 Task: Create an event for the digital art and design workshop.
Action: Mouse moved to (83, 97)
Screenshot: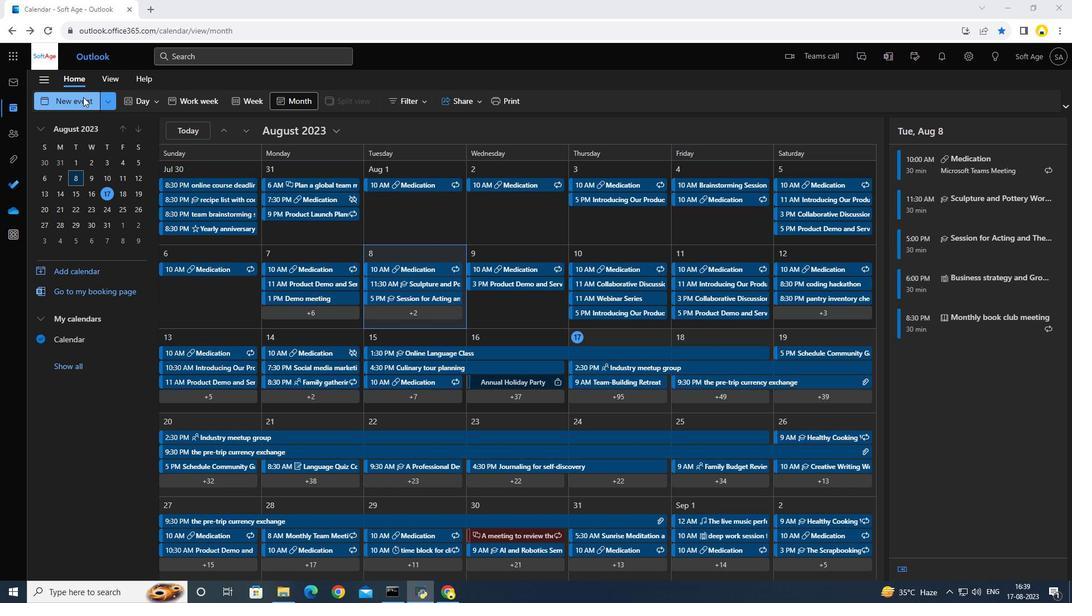 
Action: Mouse pressed left at (83, 97)
Screenshot: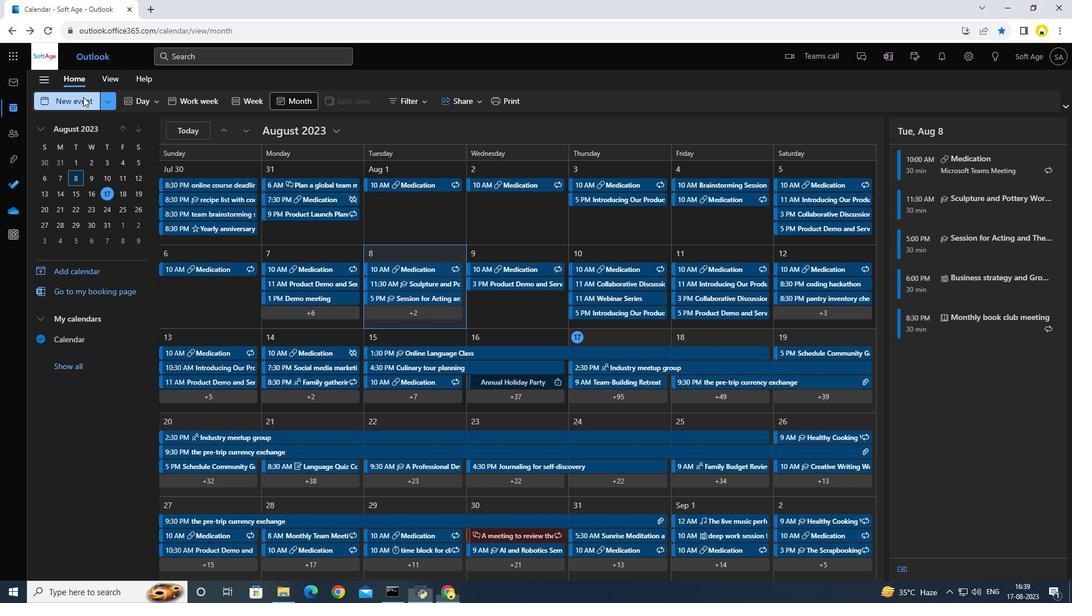 
Action: Mouse moved to (267, 169)
Screenshot: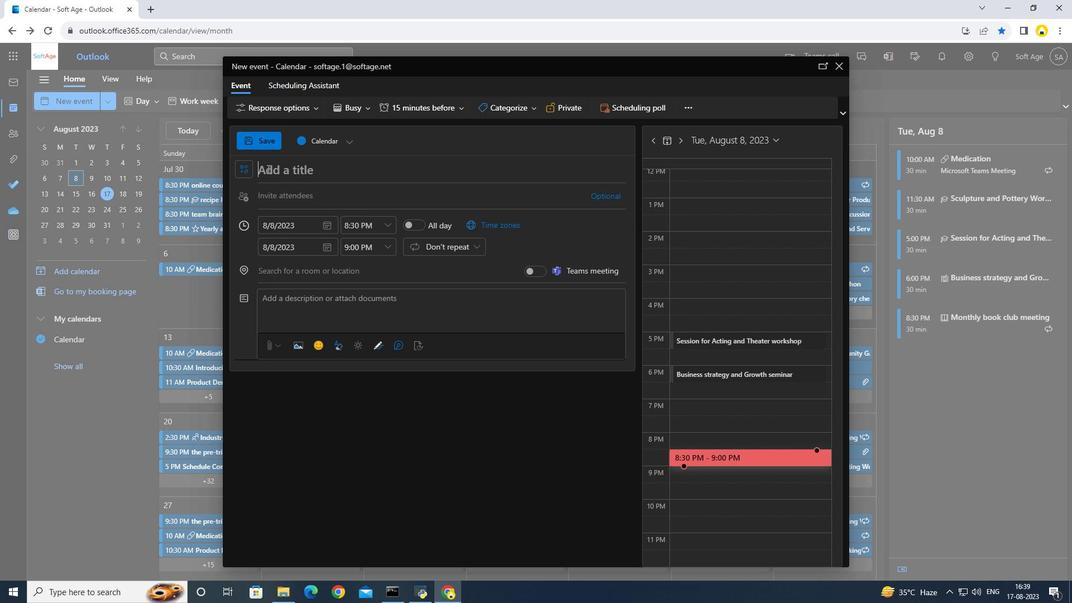 
Action: Key pressed <Key.caps_lock>D<Key.caps_lock>igital<Key.space>s<Key.backspace>art<Key.space>and<Key.space>de
Screenshot: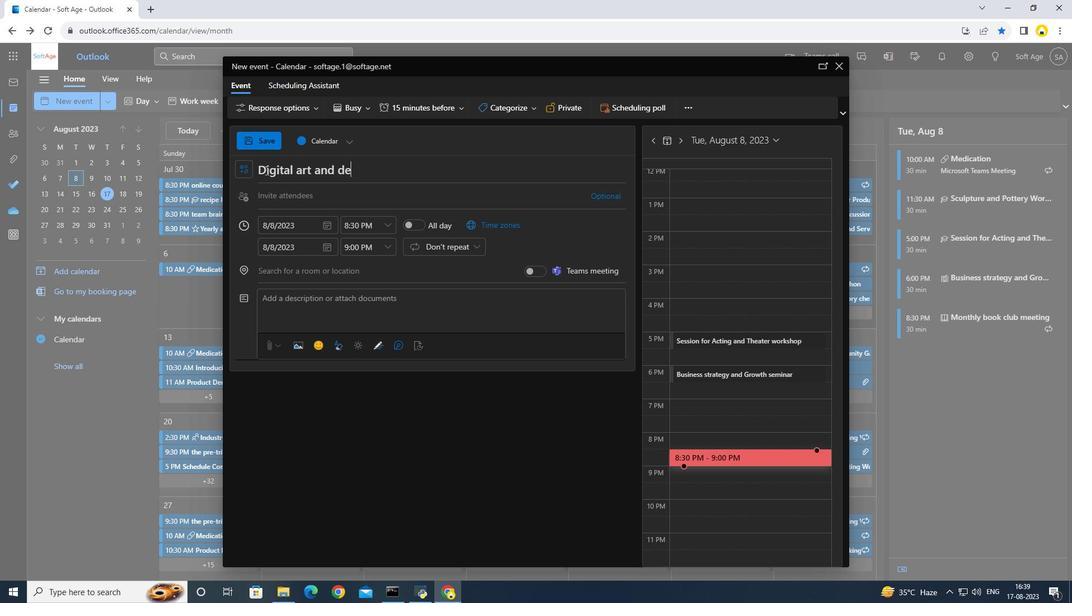 
Action: Mouse moved to (253, 175)
Screenshot: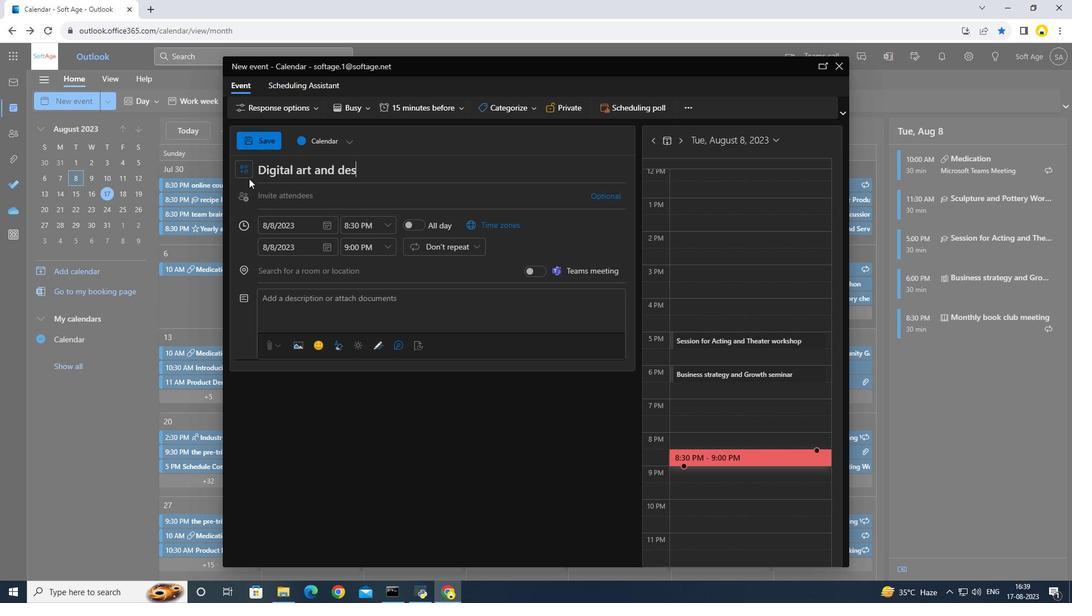 
Action: Key pressed s
Screenshot: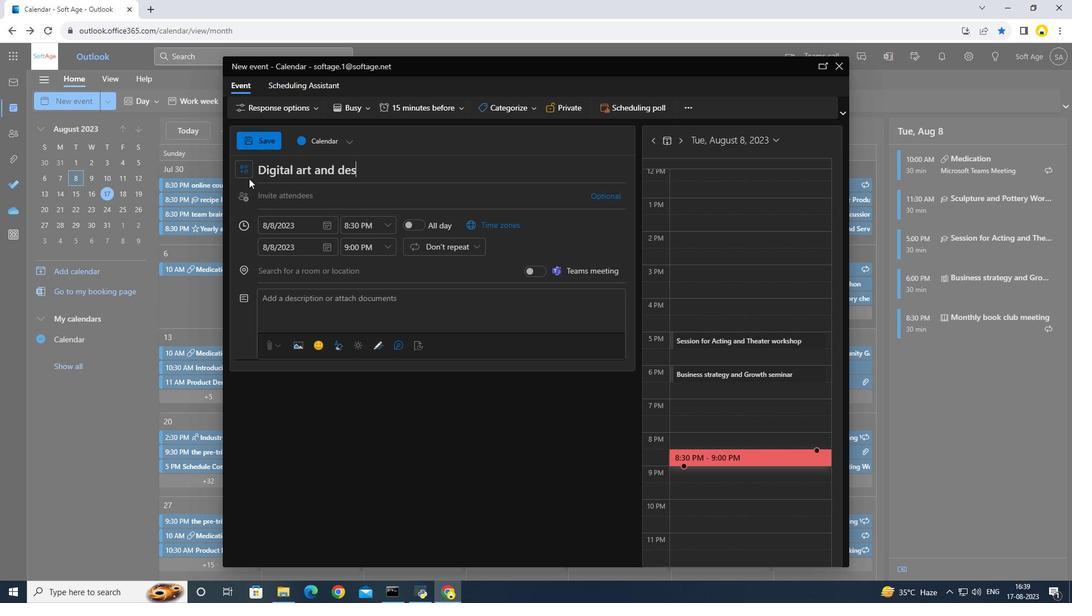 
Action: Mouse moved to (249, 178)
Screenshot: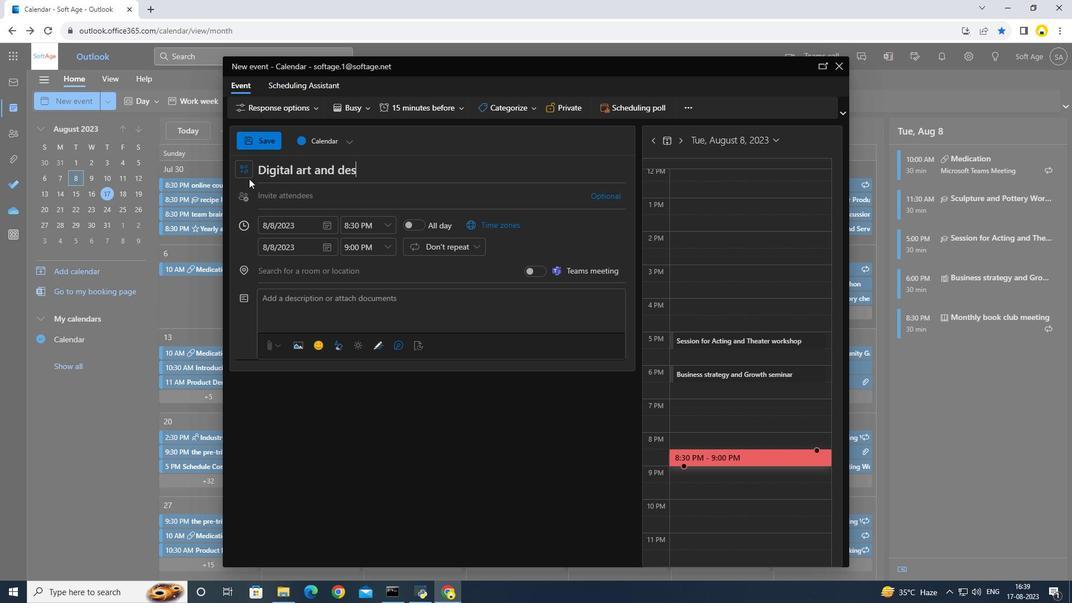 
Action: Key pressed o<Key.backspace>ign<Key.space>workshop
Screenshot: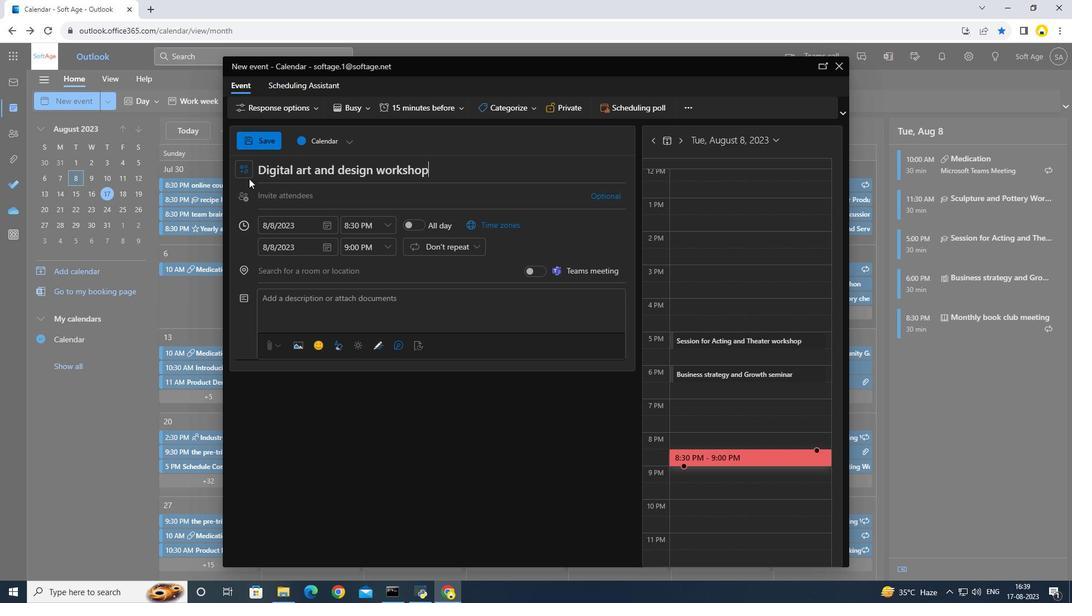 
Action: Mouse moved to (390, 222)
Screenshot: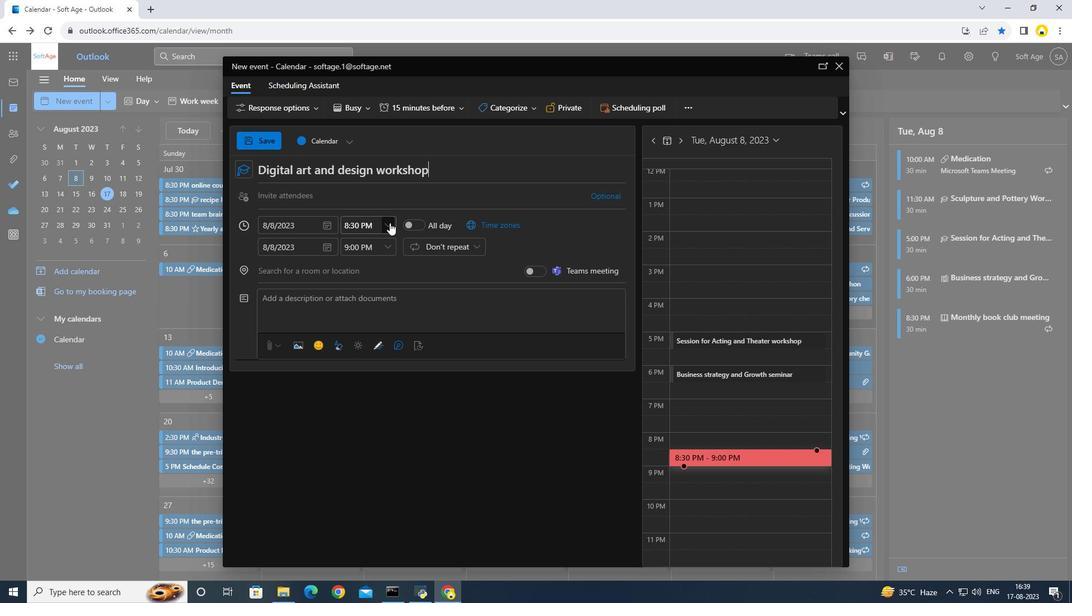 
Action: Mouse pressed left at (390, 222)
Screenshot: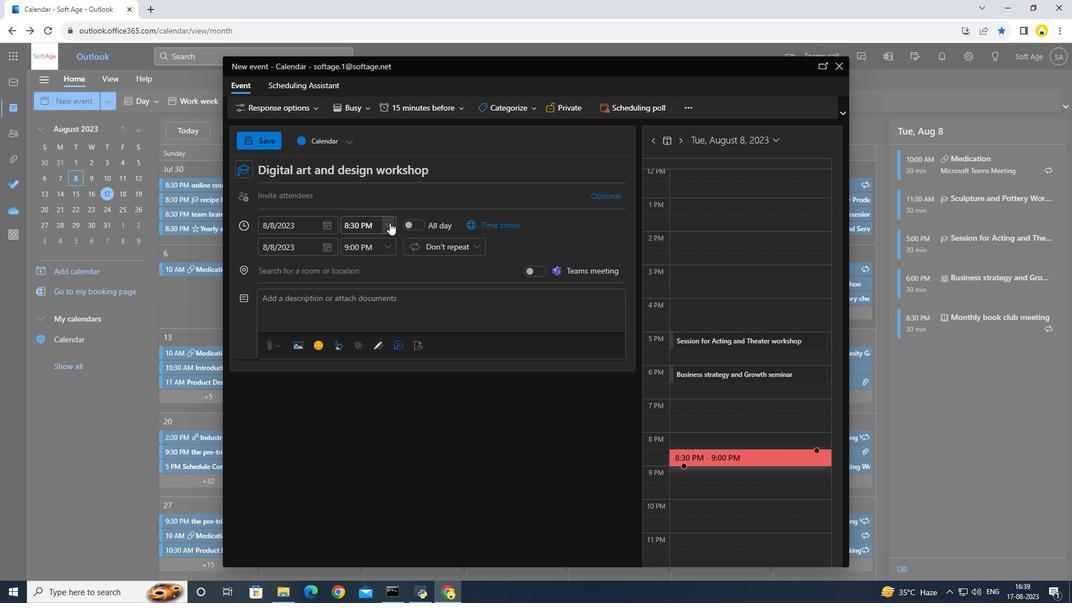
Action: Mouse moved to (372, 268)
Screenshot: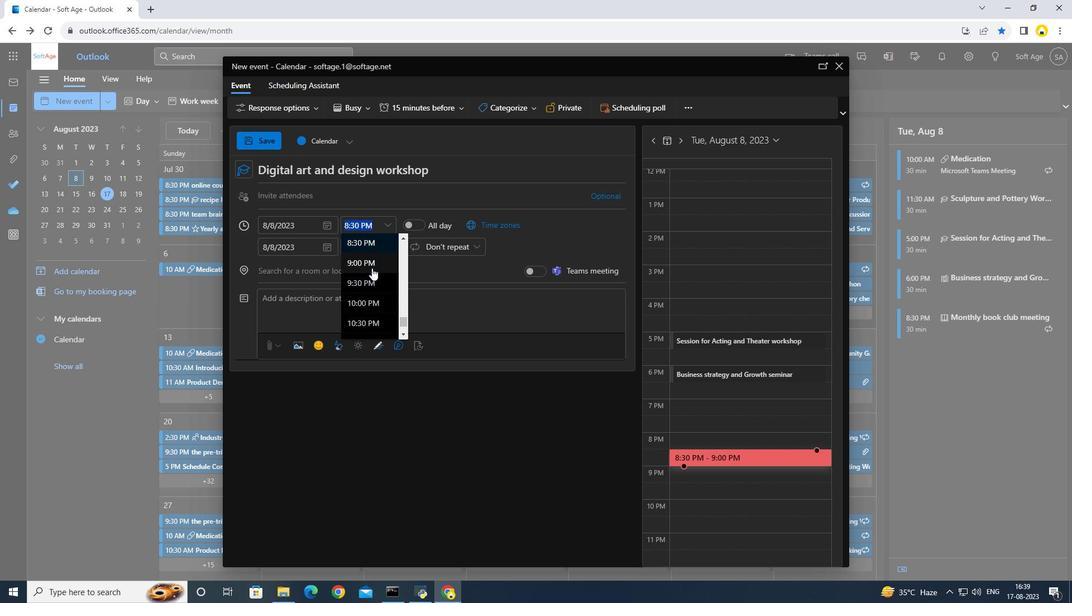 
Action: Mouse scrolled (372, 268) with delta (0, 0)
Screenshot: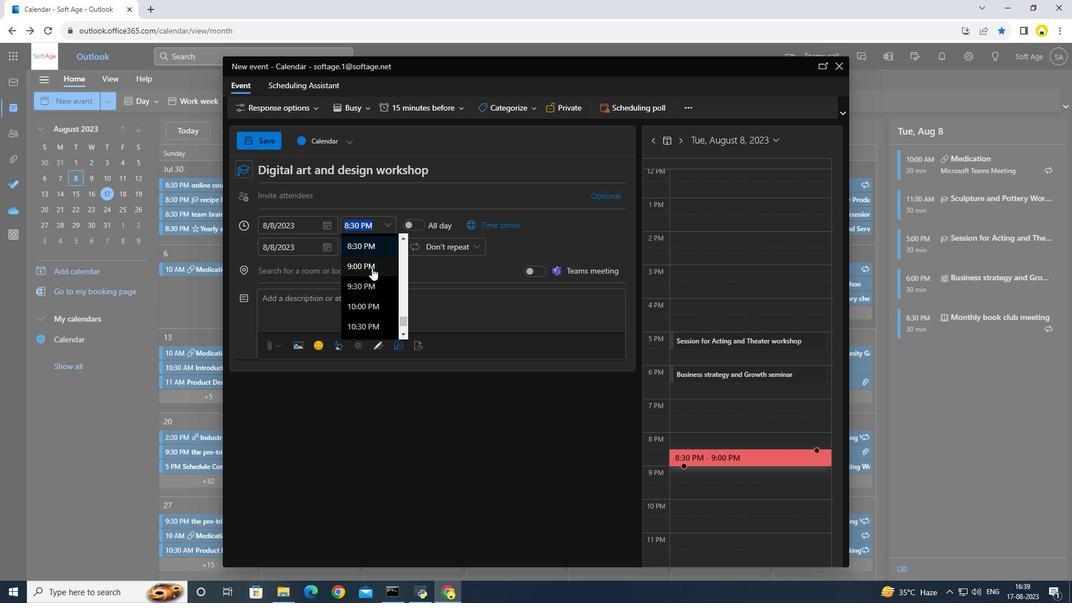 
Action: Mouse scrolled (372, 268) with delta (0, 0)
Screenshot: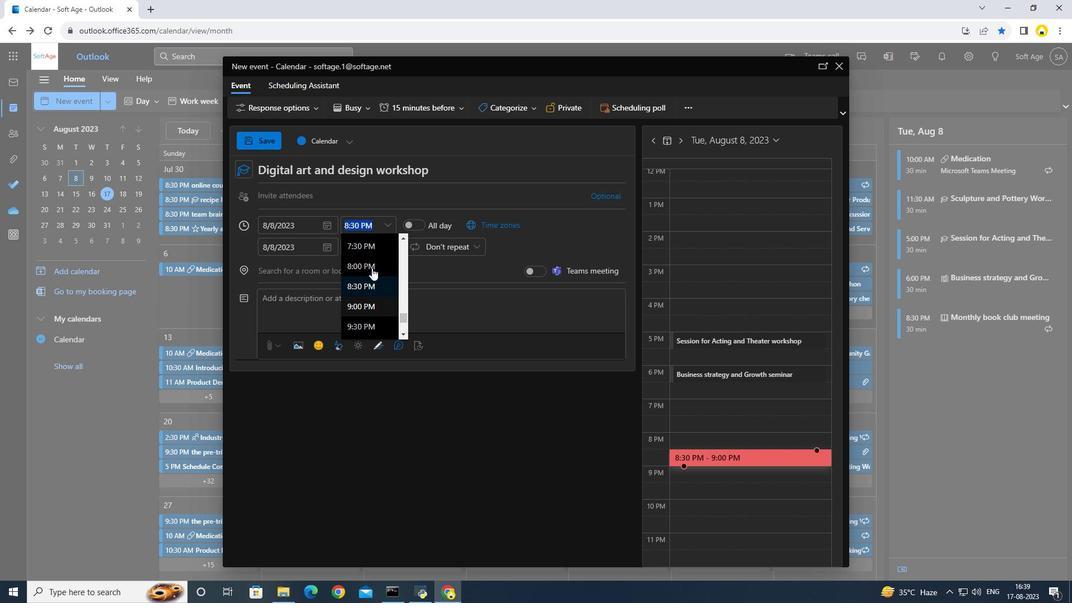 
Action: Mouse scrolled (372, 267) with delta (0, 0)
Screenshot: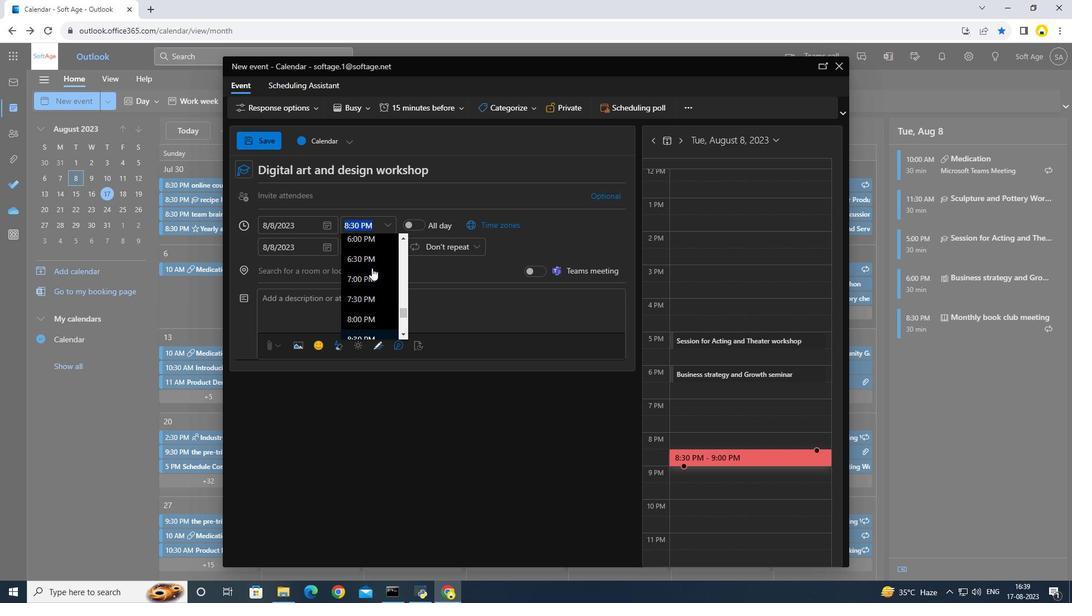 
Action: Mouse scrolled (372, 267) with delta (0, 0)
Screenshot: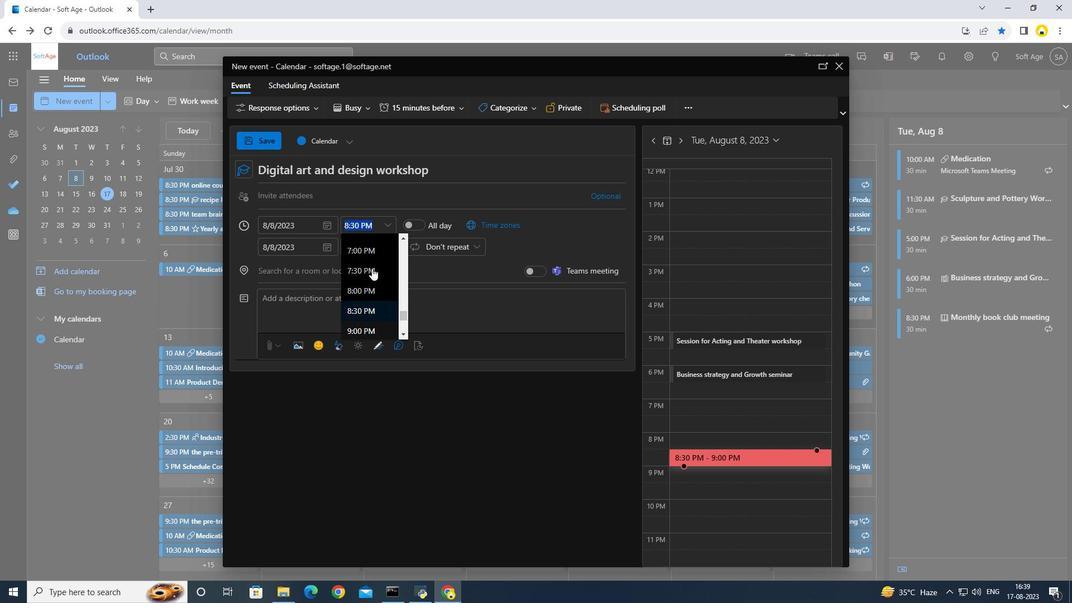 
Action: Mouse moved to (368, 282)
Screenshot: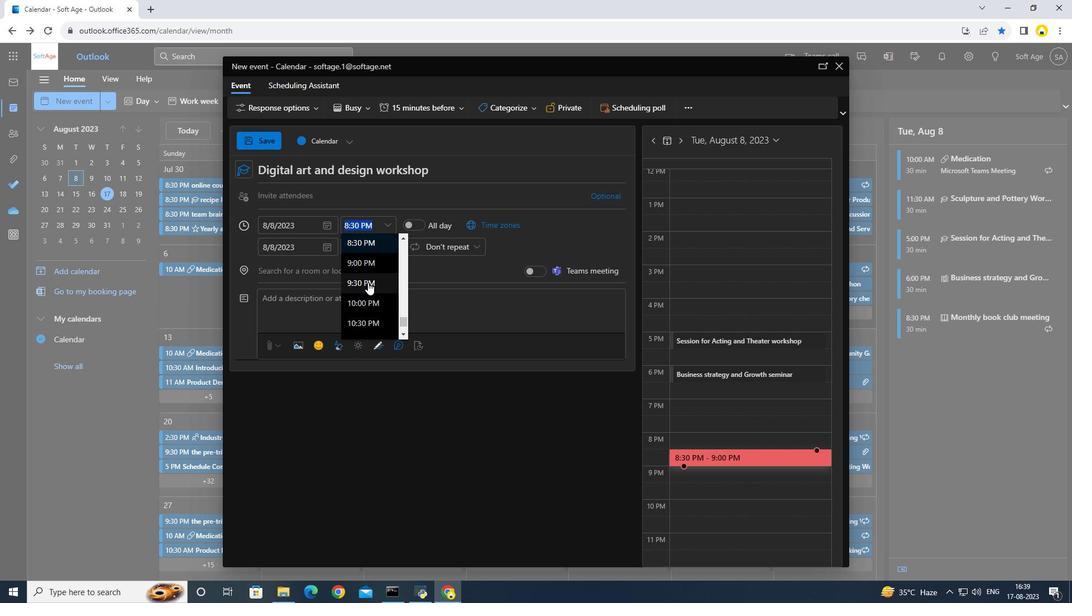 
Action: Mouse pressed left at (368, 282)
Screenshot: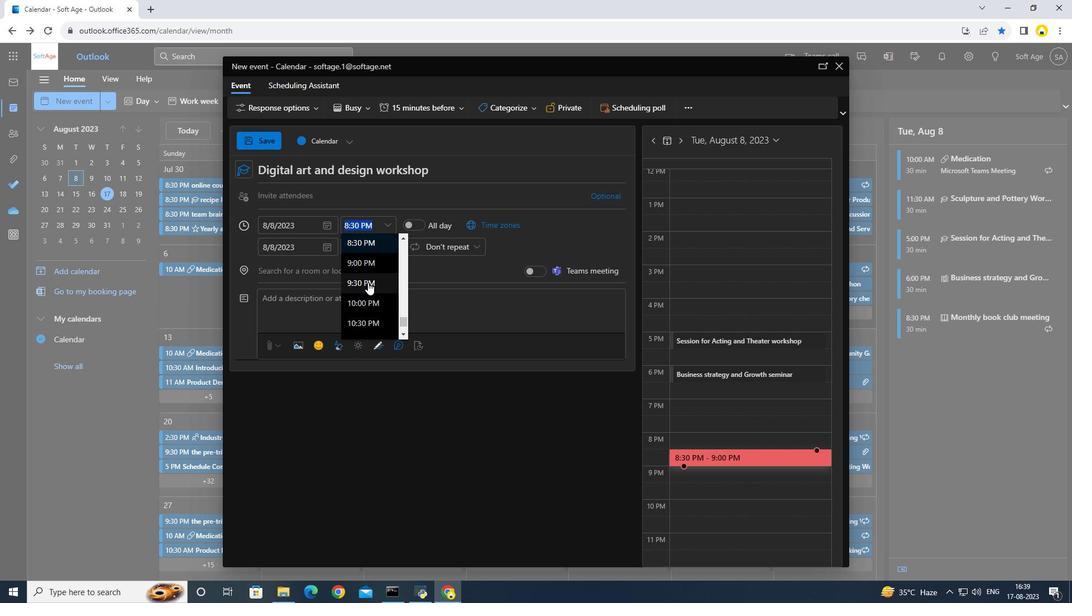 
Action: Mouse moved to (392, 230)
Screenshot: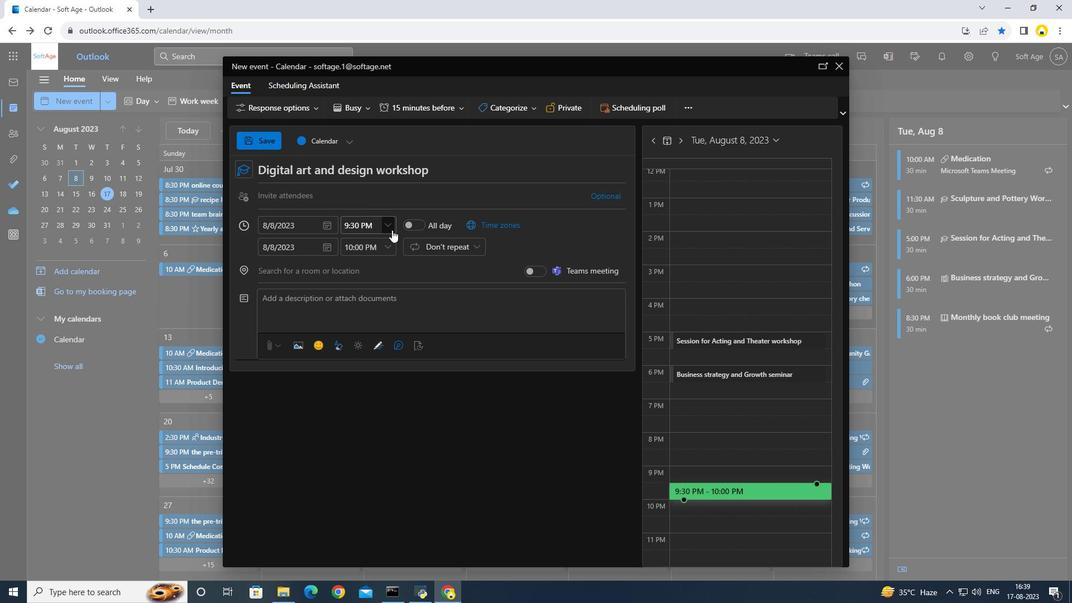 
Action: Mouse pressed left at (392, 230)
Screenshot: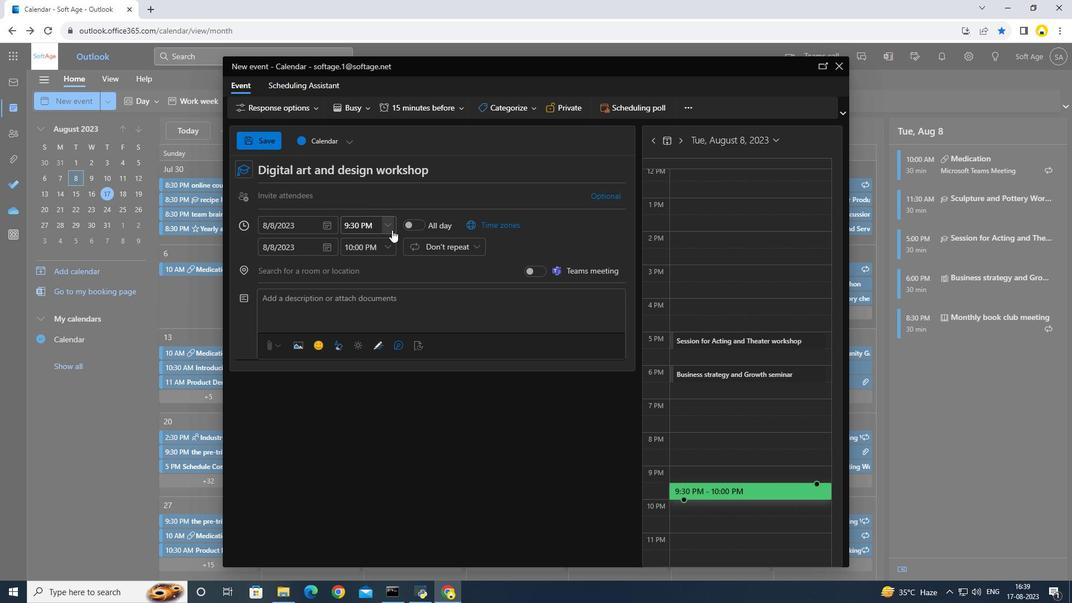 
Action: Mouse moved to (376, 241)
Screenshot: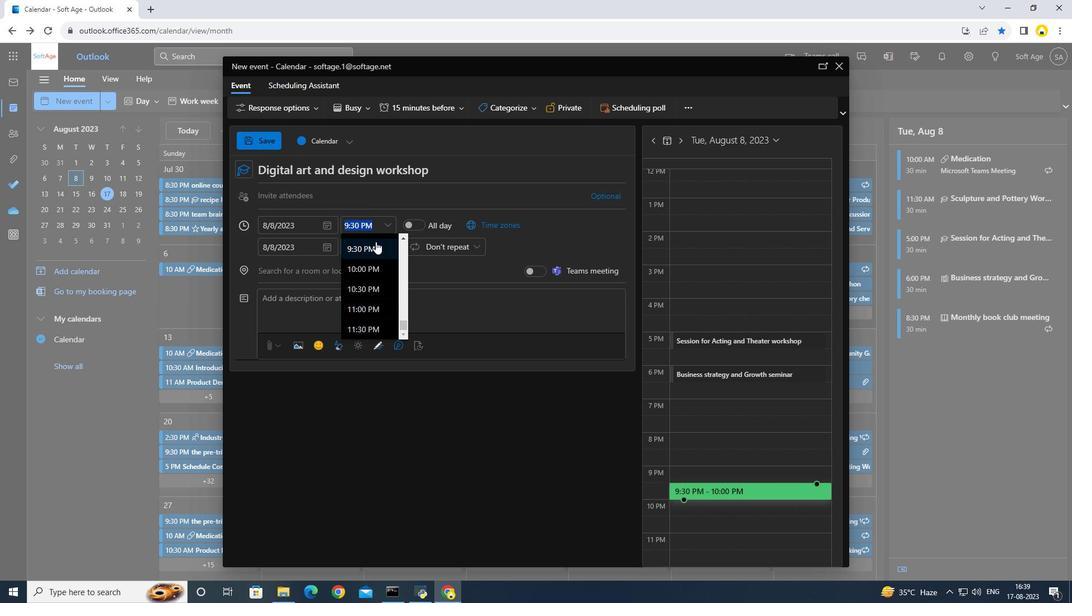 
Action: Mouse scrolled (376, 242) with delta (0, 0)
Screenshot: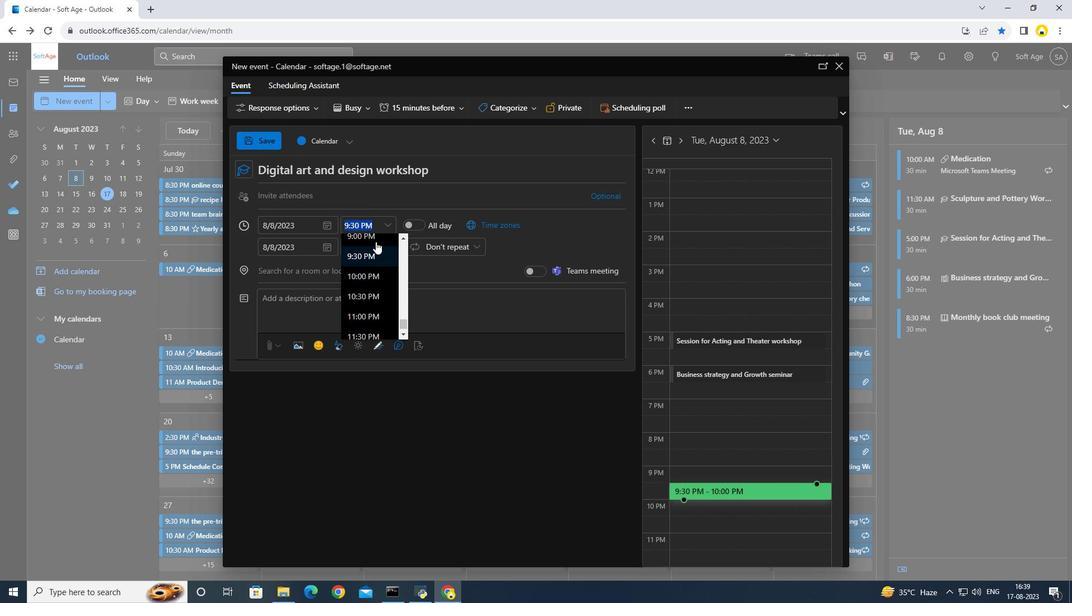 
Action: Mouse scrolled (376, 242) with delta (0, 0)
Screenshot: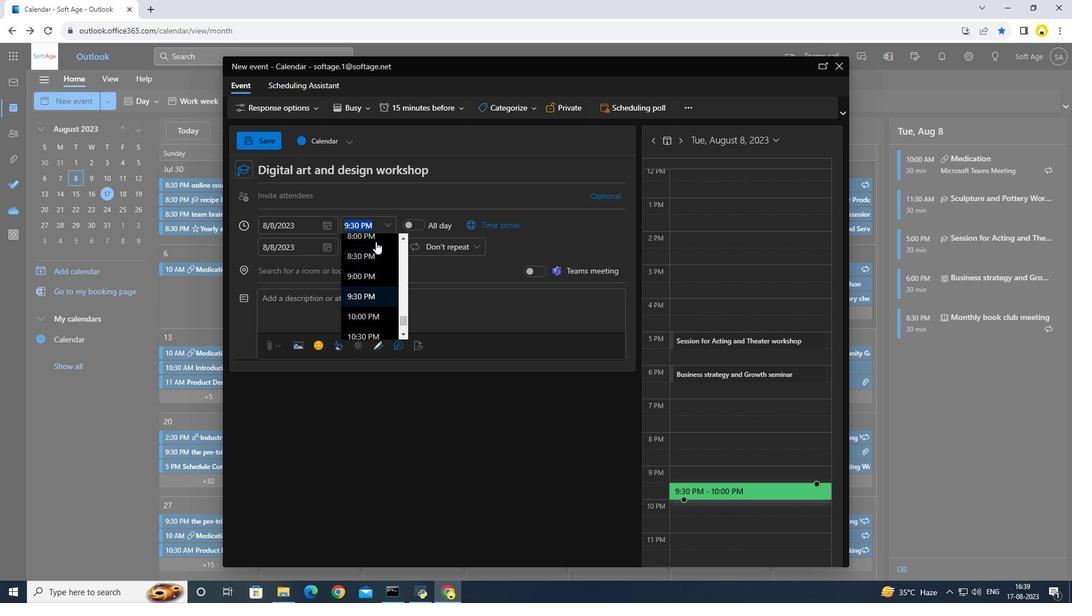 
Action: Mouse scrolled (376, 242) with delta (0, 0)
Screenshot: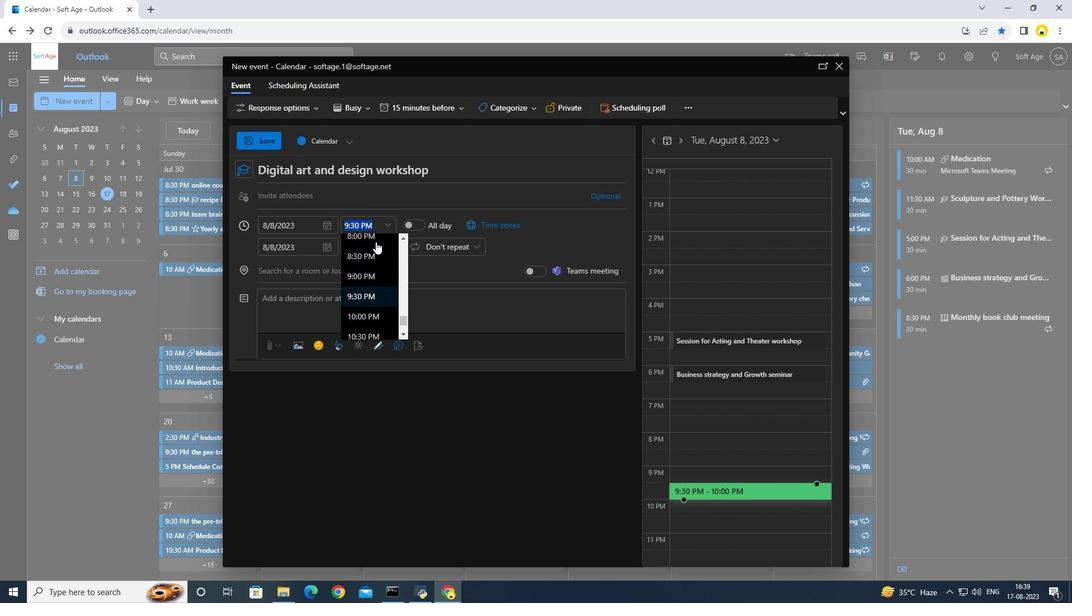 
Action: Mouse scrolled (376, 242) with delta (0, 0)
Screenshot: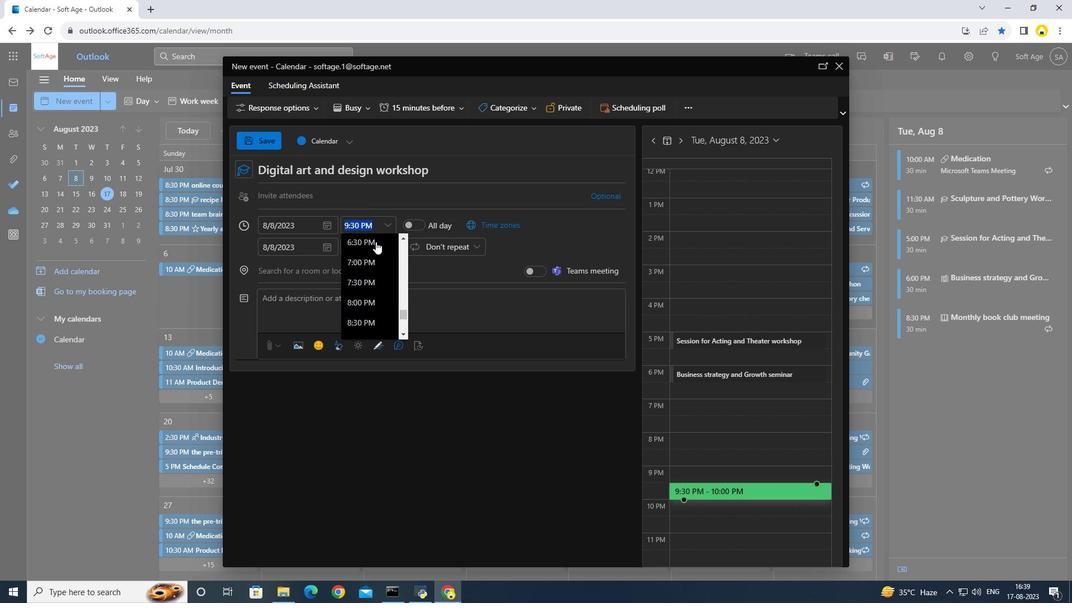 
Action: Mouse moved to (358, 251)
Screenshot: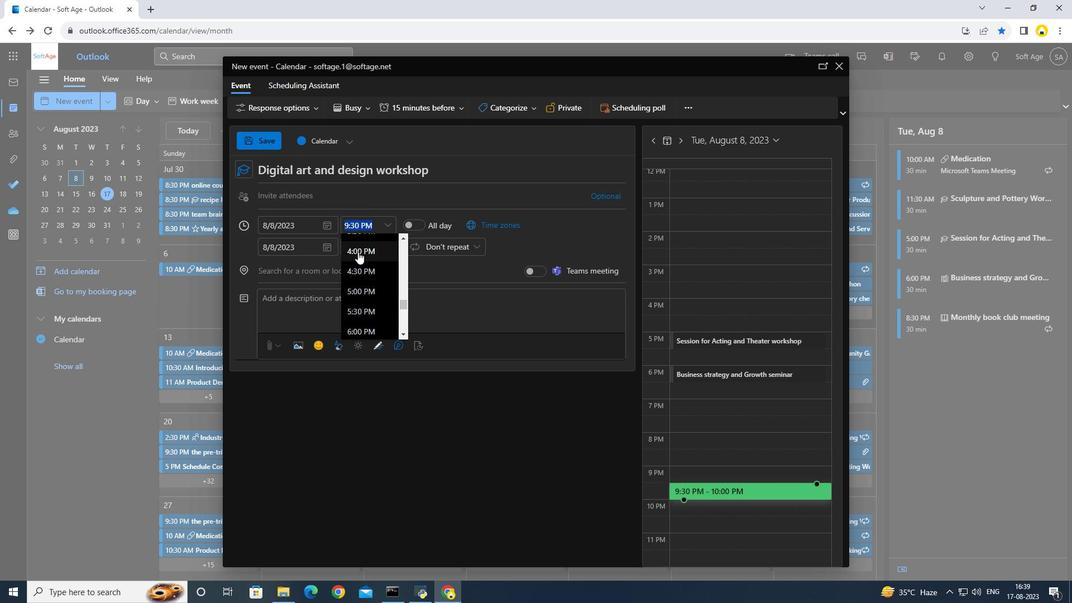 
Action: Mouse pressed left at (358, 251)
Screenshot: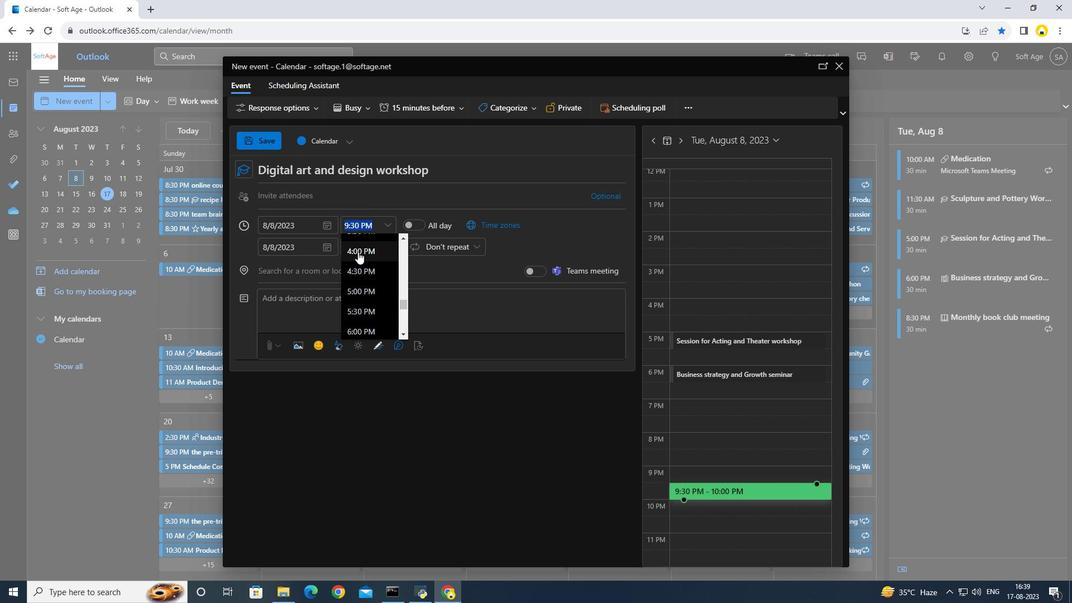 
Action: Mouse pressed right at (358, 251)
Screenshot: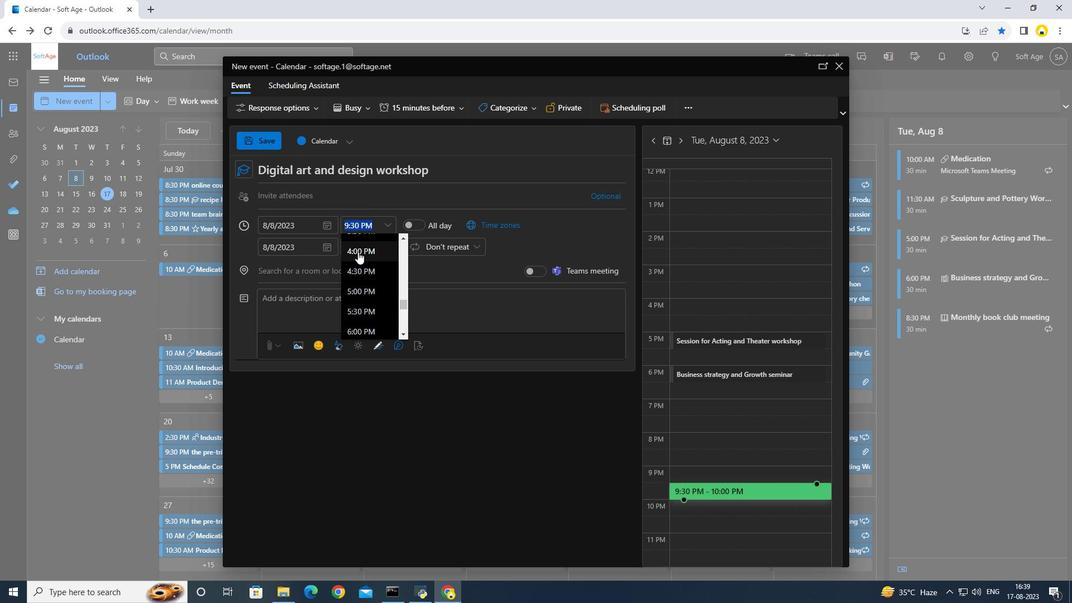 
Action: Mouse moved to (348, 248)
Screenshot: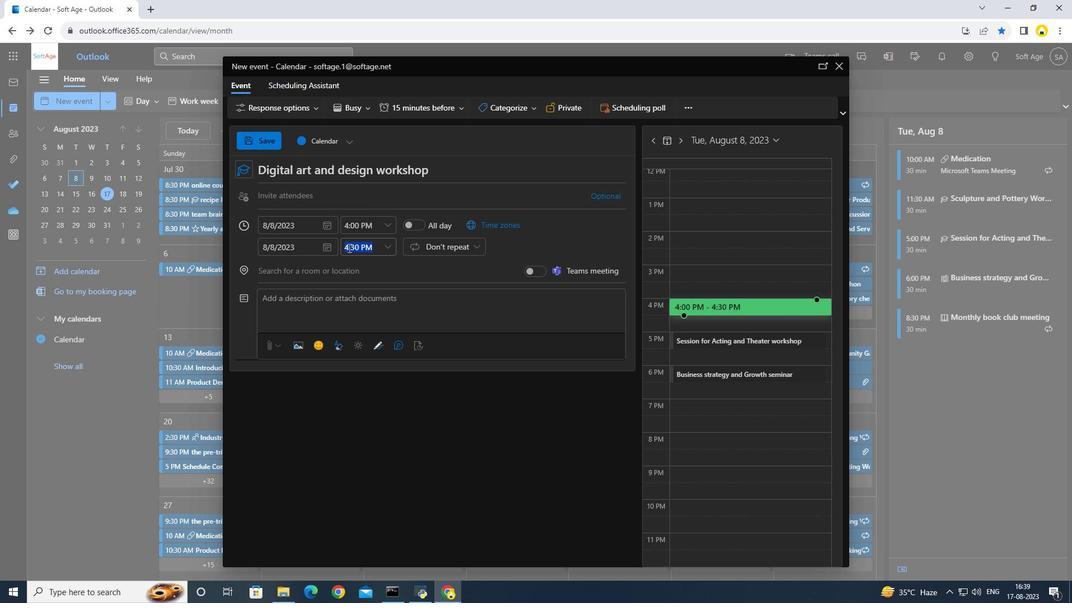 
Action: Mouse pressed left at (348, 248)
Screenshot: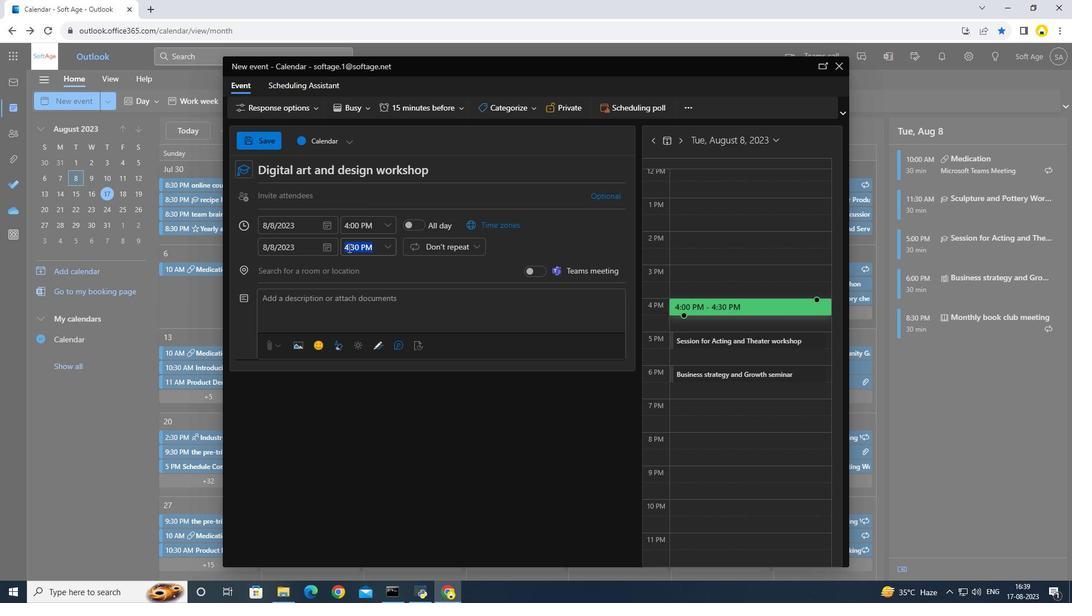 
Action: Mouse moved to (343, 227)
Screenshot: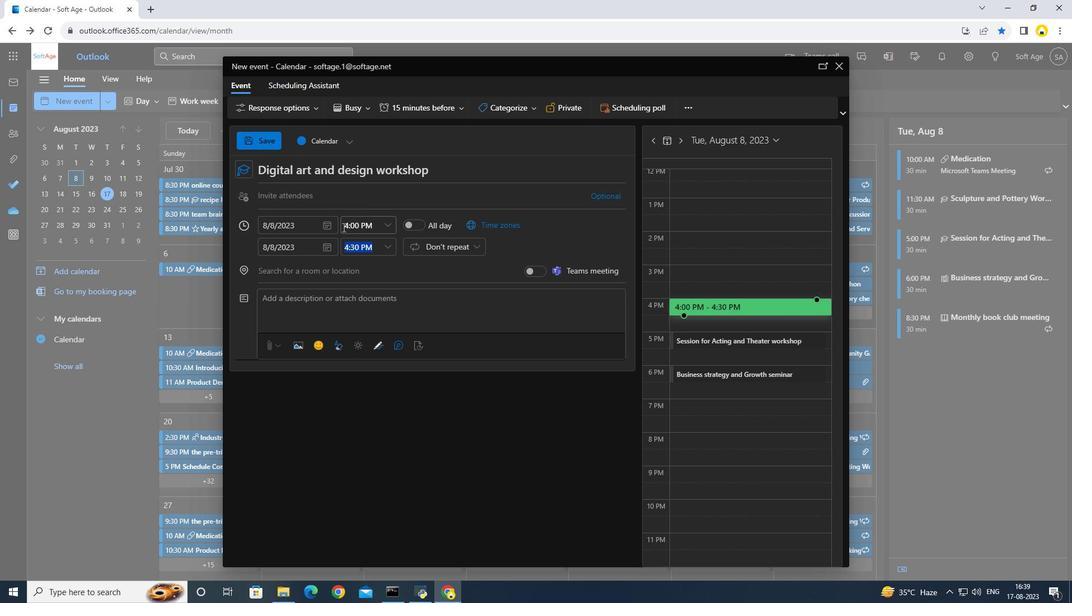 
Action: Mouse pressed left at (343, 227)
Screenshot: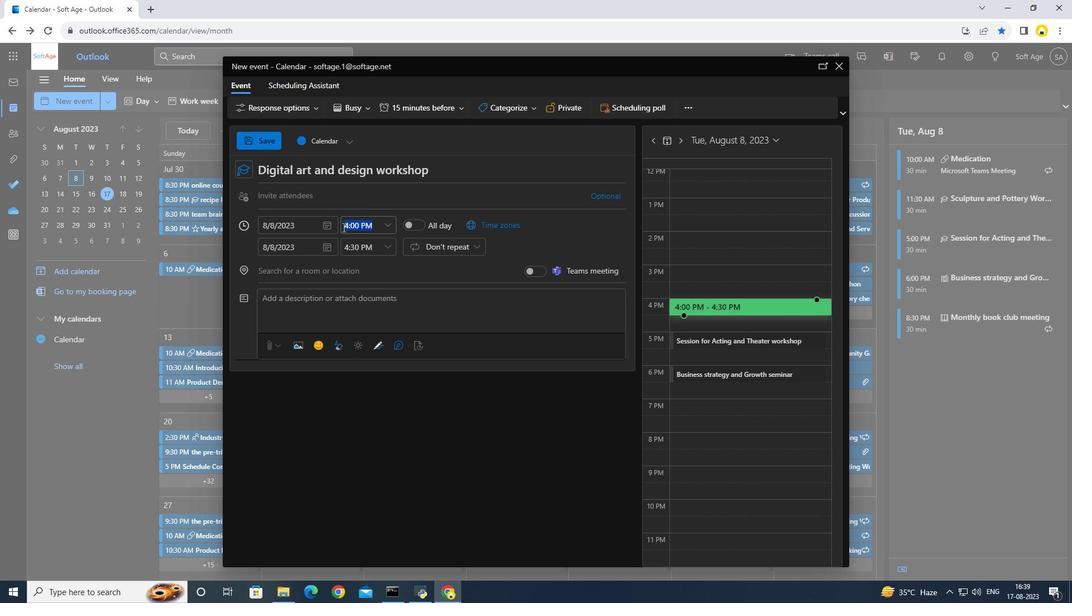 
Action: Mouse moved to (255, 141)
Screenshot: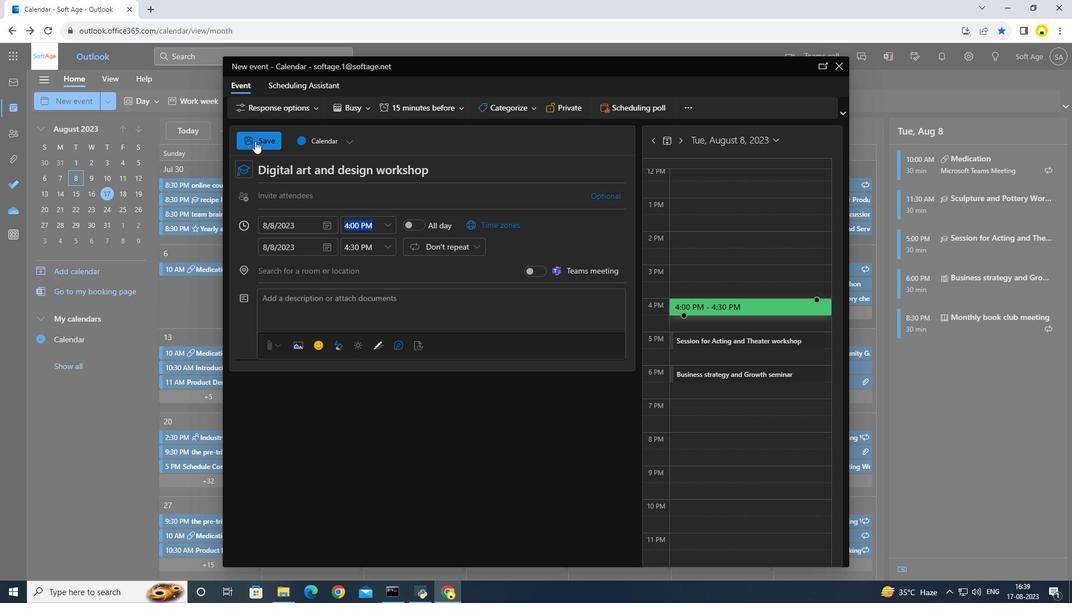 
Action: Mouse pressed left at (255, 141)
Screenshot: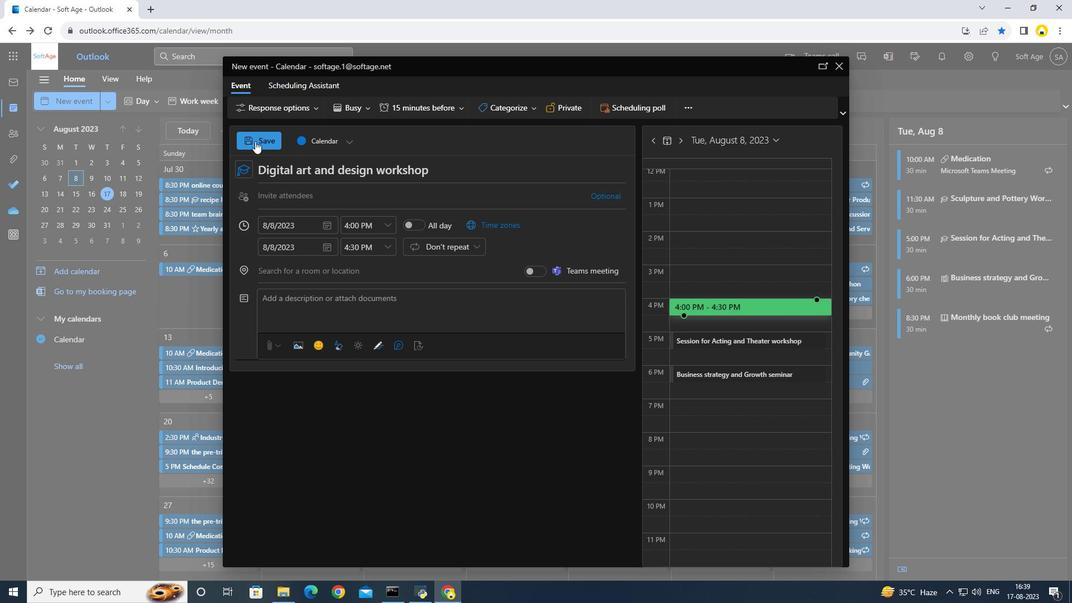 
